 Task: Apply the blue colour to the text.
Action: Mouse moved to (156, 277)
Screenshot: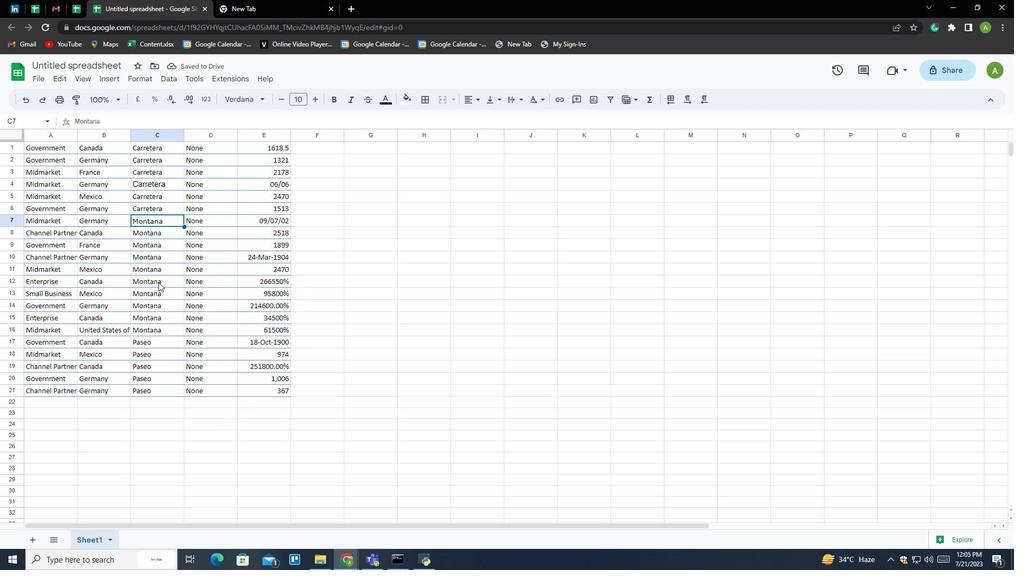 
Action: Mouse pressed left at (156, 277)
Screenshot: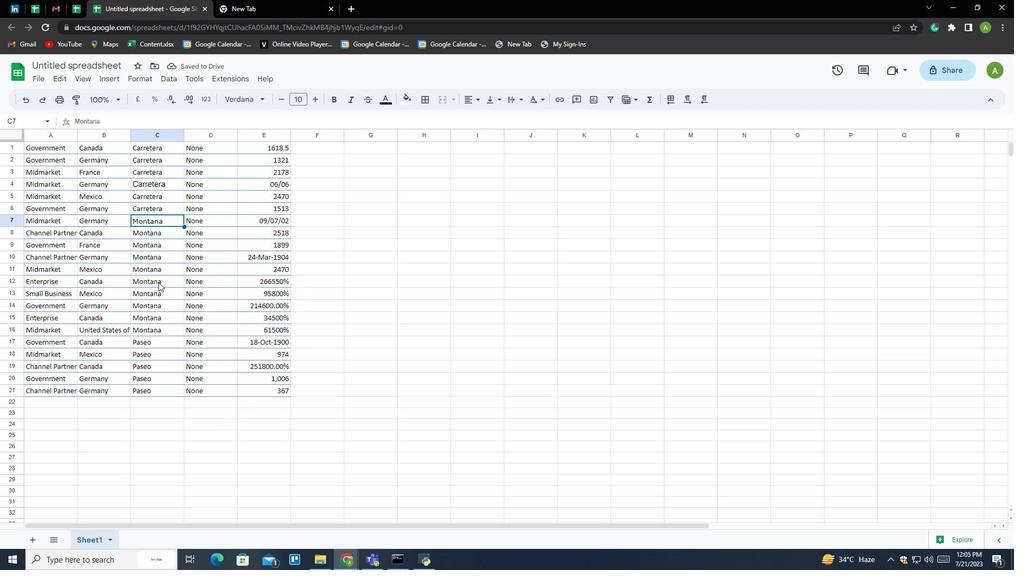 
Action: Mouse moved to (383, 100)
Screenshot: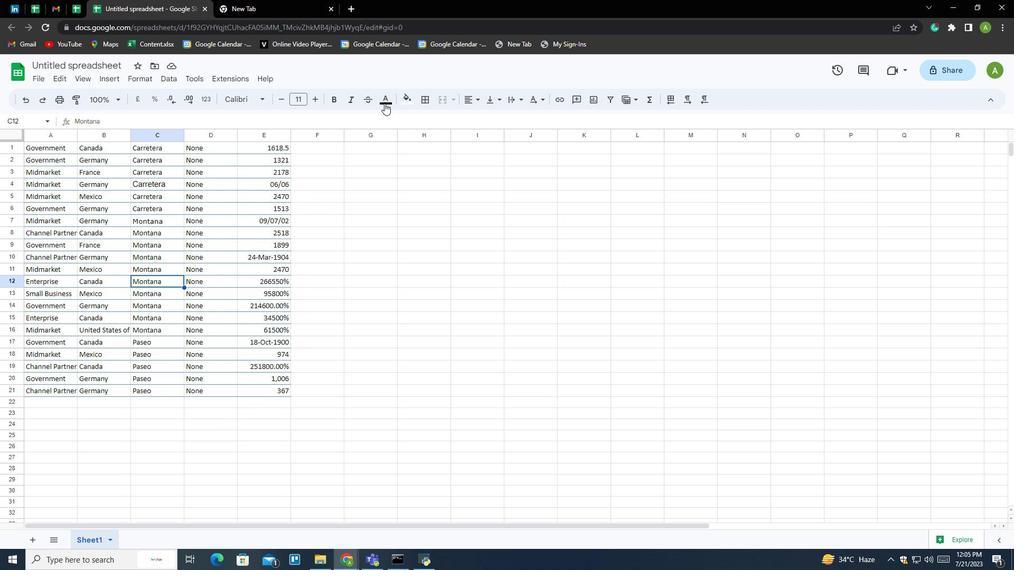 
Action: Mouse pressed left at (383, 100)
Screenshot: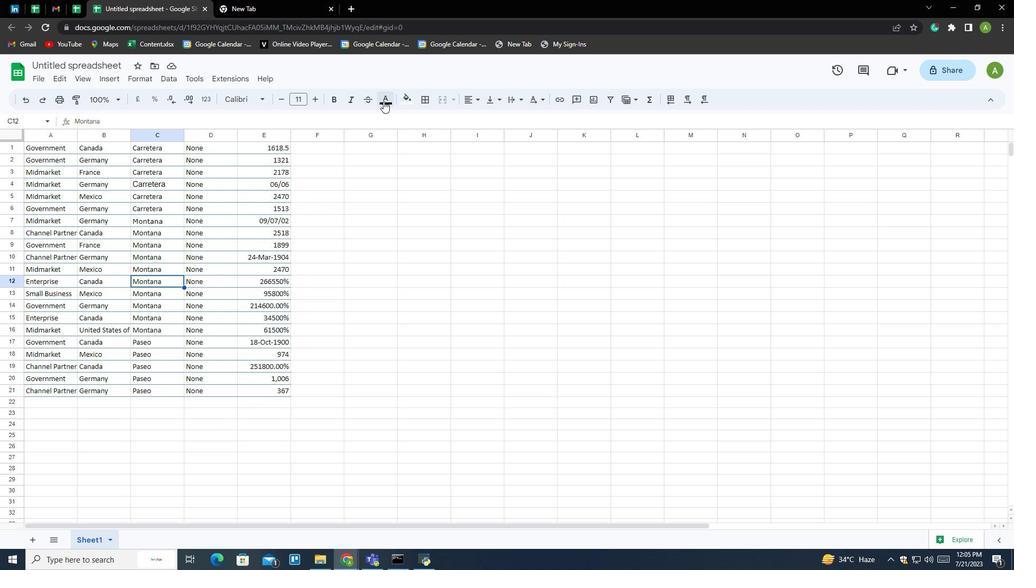 
Action: Mouse moved to (469, 147)
Screenshot: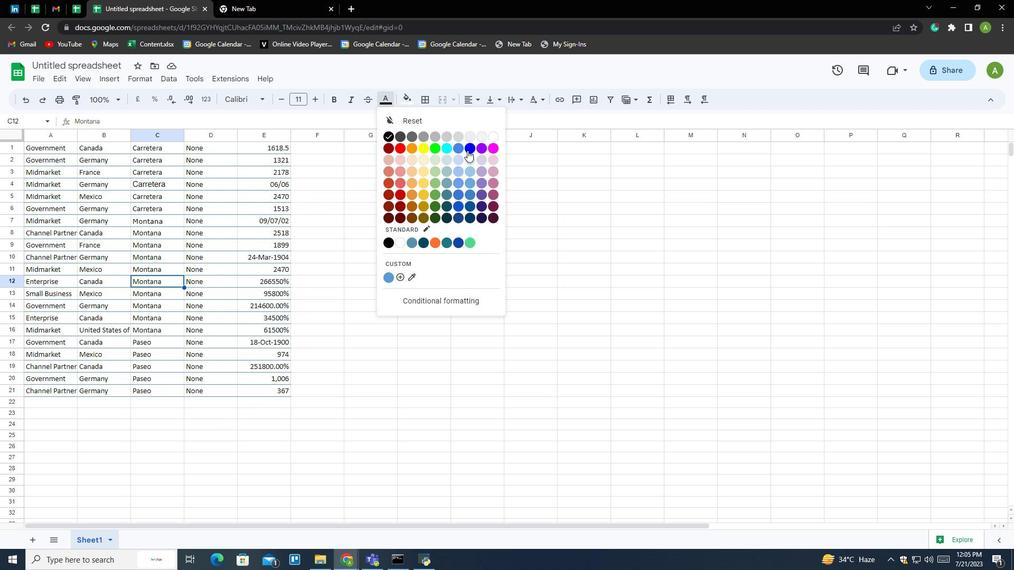 
Action: Mouse pressed left at (469, 147)
Screenshot: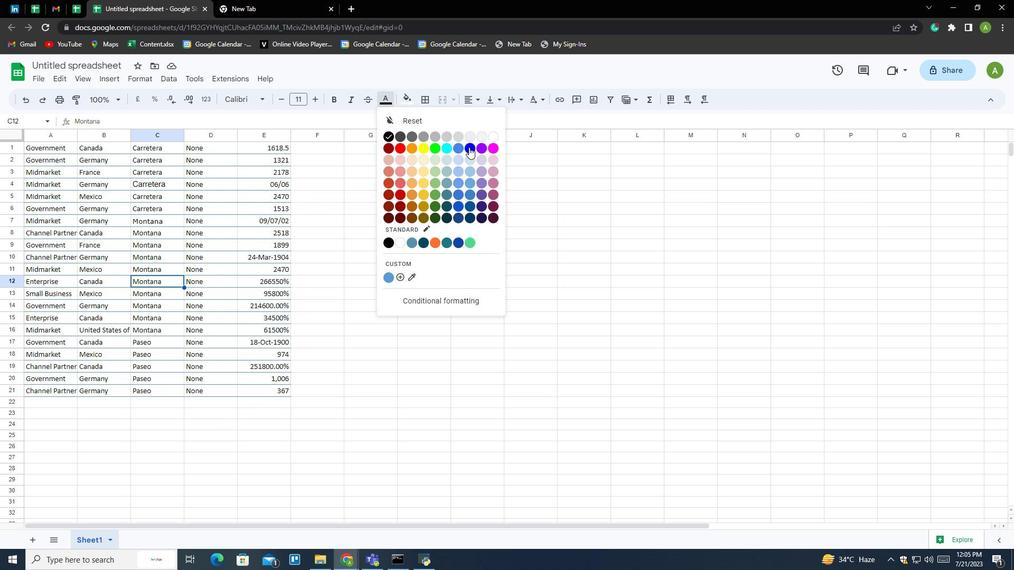 
Action: Mouse moved to (363, 342)
Screenshot: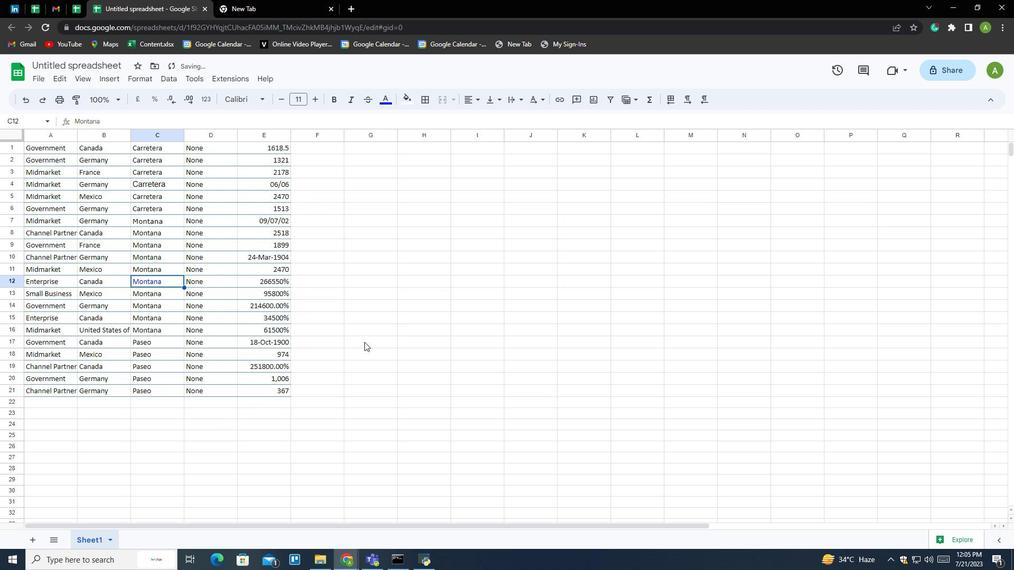 
